 Task: Sort the products in the category "Soups" by best match.
Action: Mouse moved to (29, 138)
Screenshot: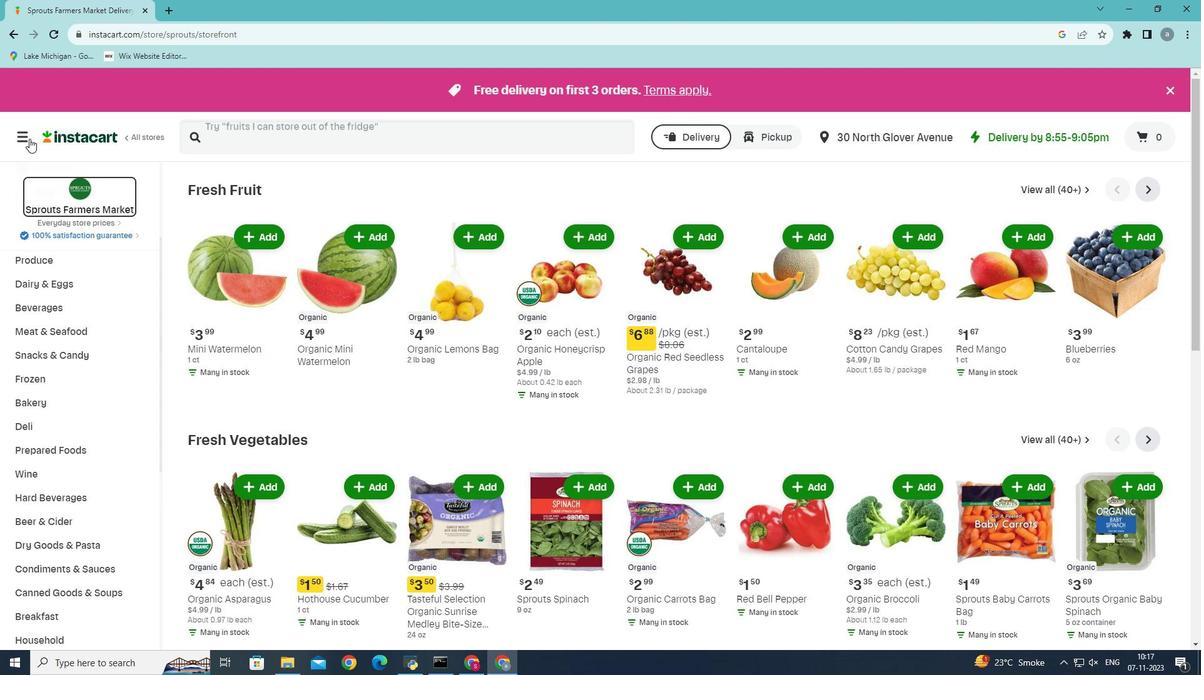 
Action: Mouse pressed left at (29, 138)
Screenshot: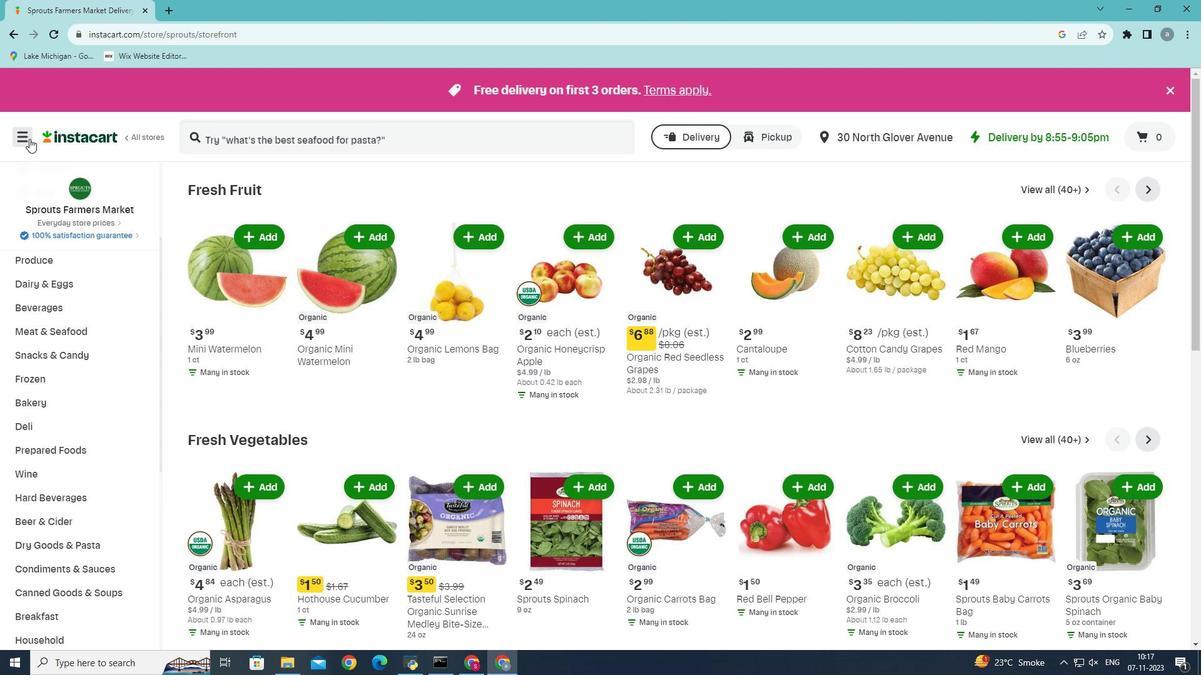 
Action: Mouse moved to (60, 351)
Screenshot: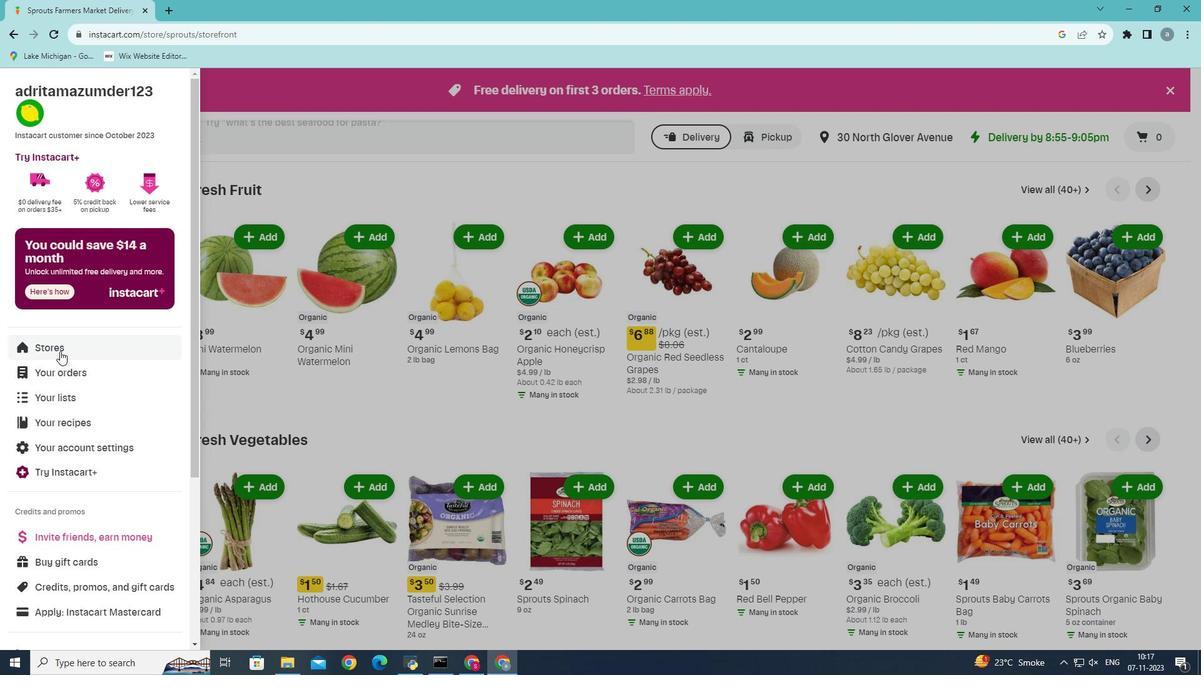 
Action: Mouse pressed left at (60, 351)
Screenshot: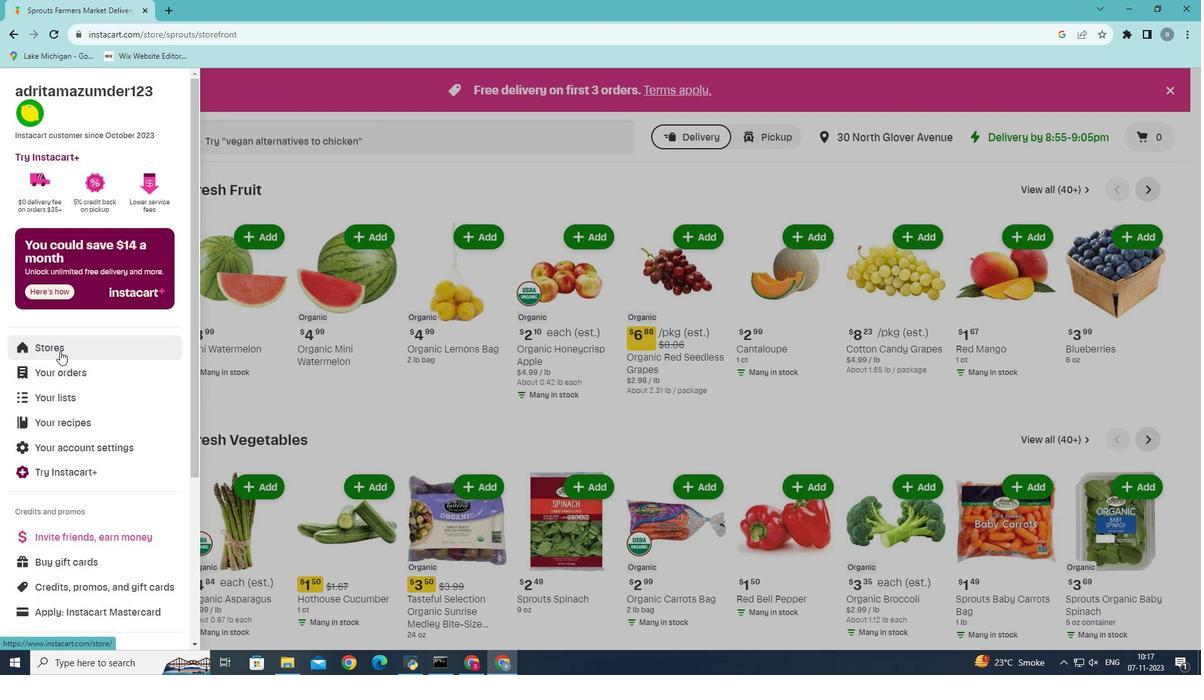 
Action: Mouse moved to (281, 145)
Screenshot: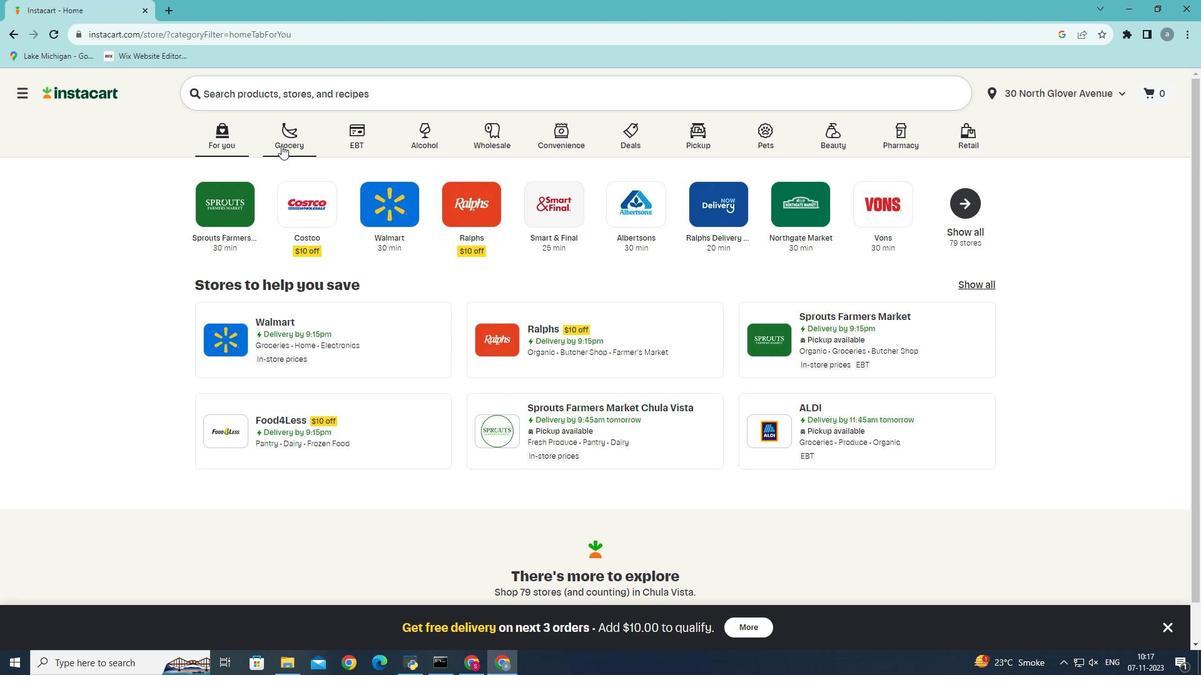 
Action: Mouse pressed left at (281, 145)
Screenshot: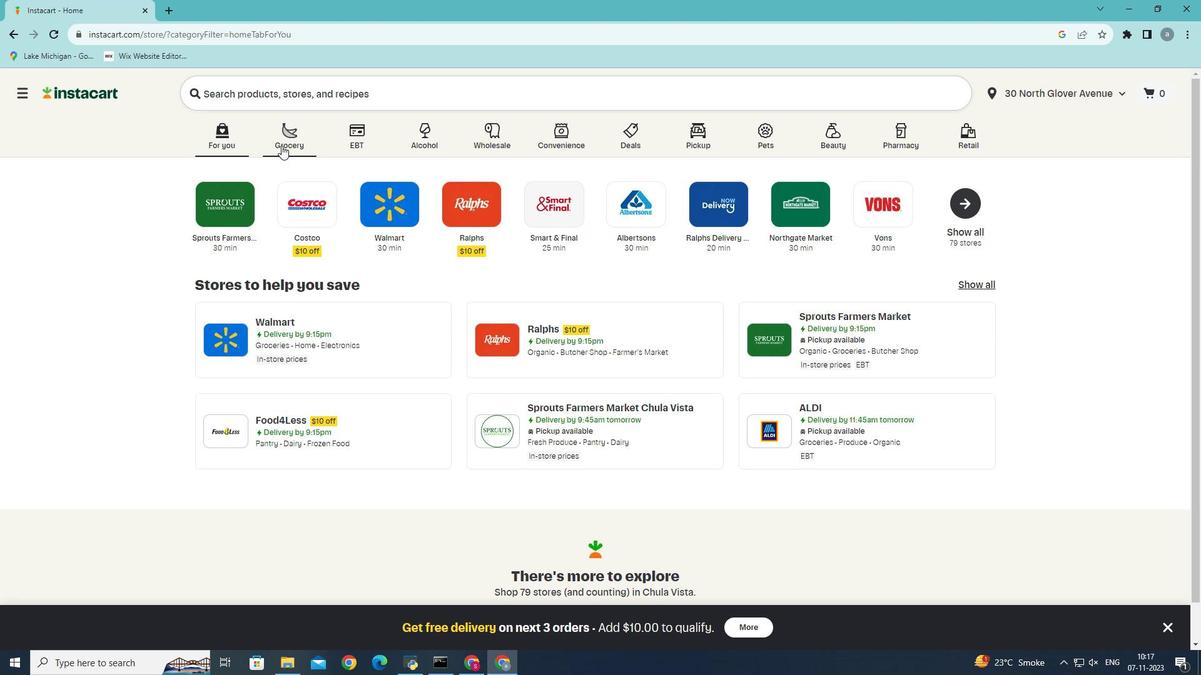 
Action: Mouse moved to (304, 367)
Screenshot: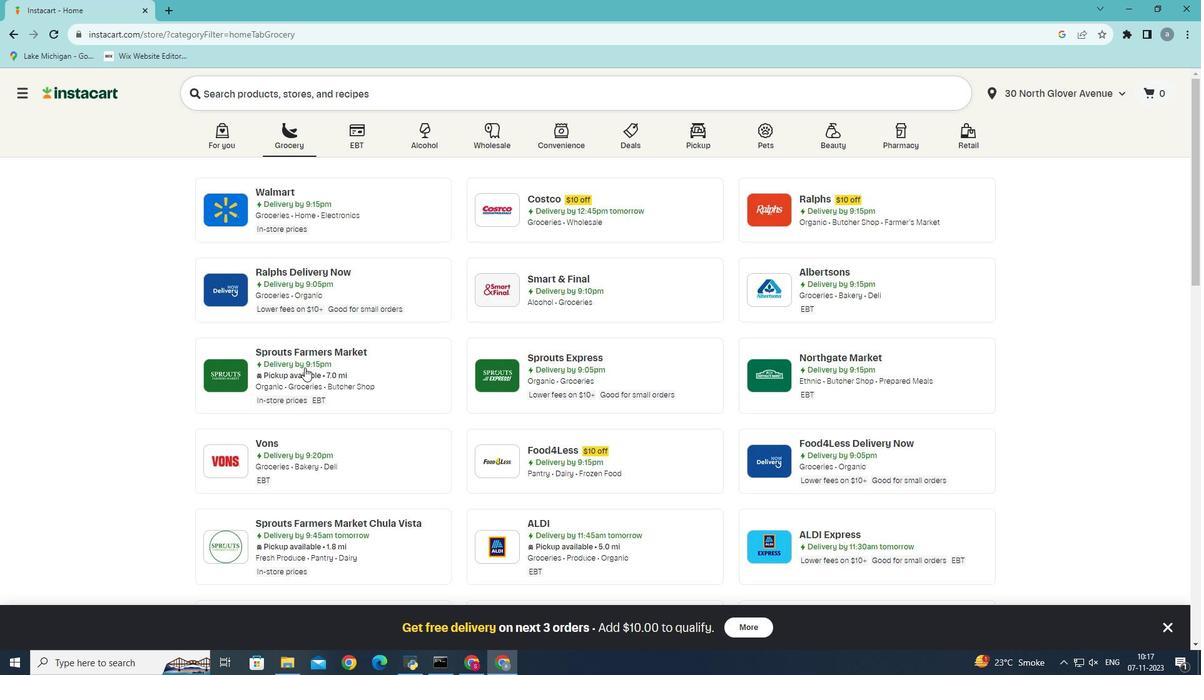 
Action: Mouse pressed left at (304, 367)
Screenshot: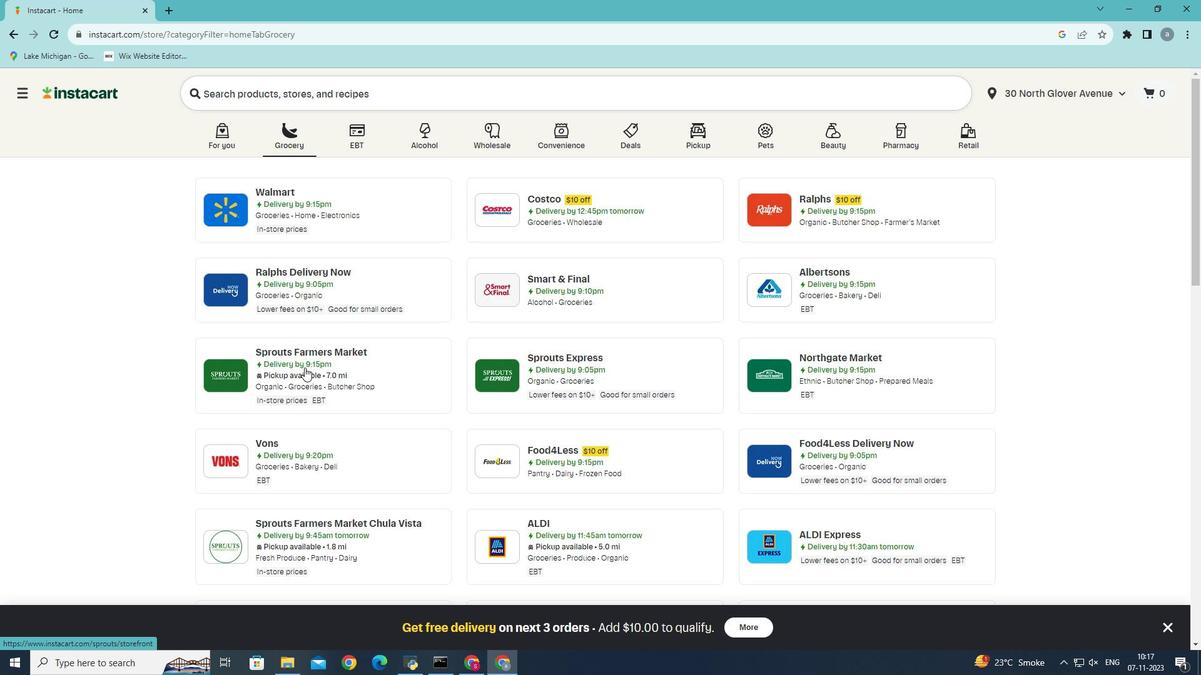 
Action: Mouse moved to (106, 552)
Screenshot: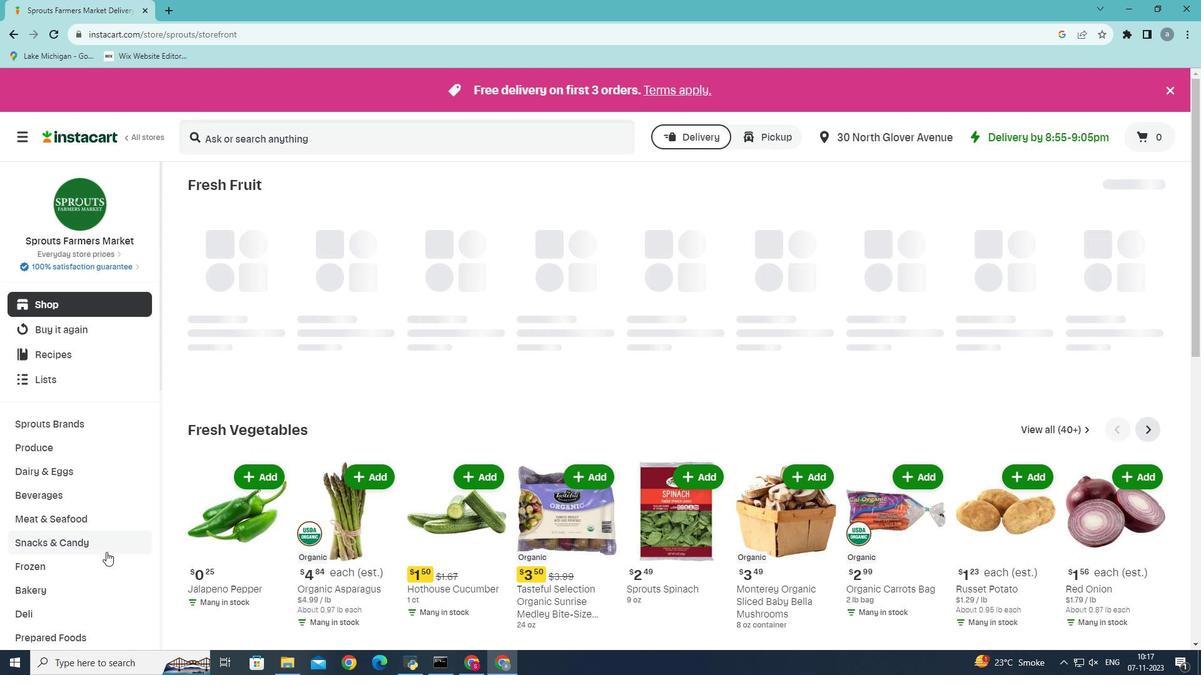 
Action: Mouse scrolled (106, 551) with delta (0, 0)
Screenshot: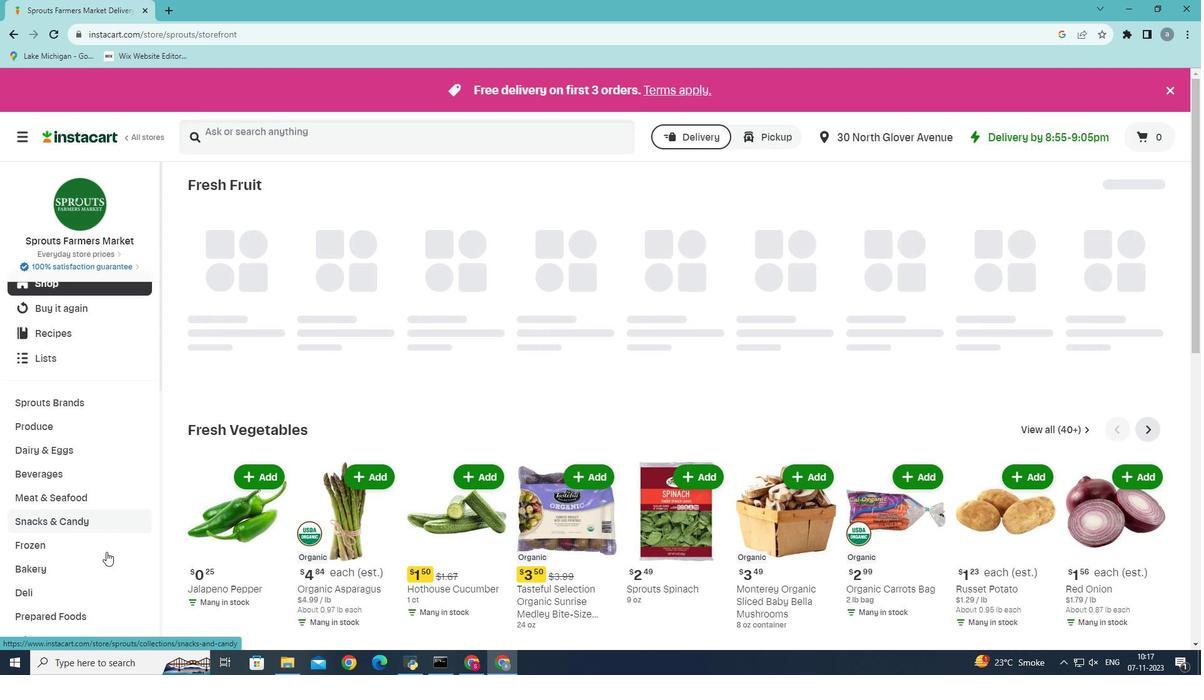 
Action: Mouse scrolled (106, 551) with delta (0, 0)
Screenshot: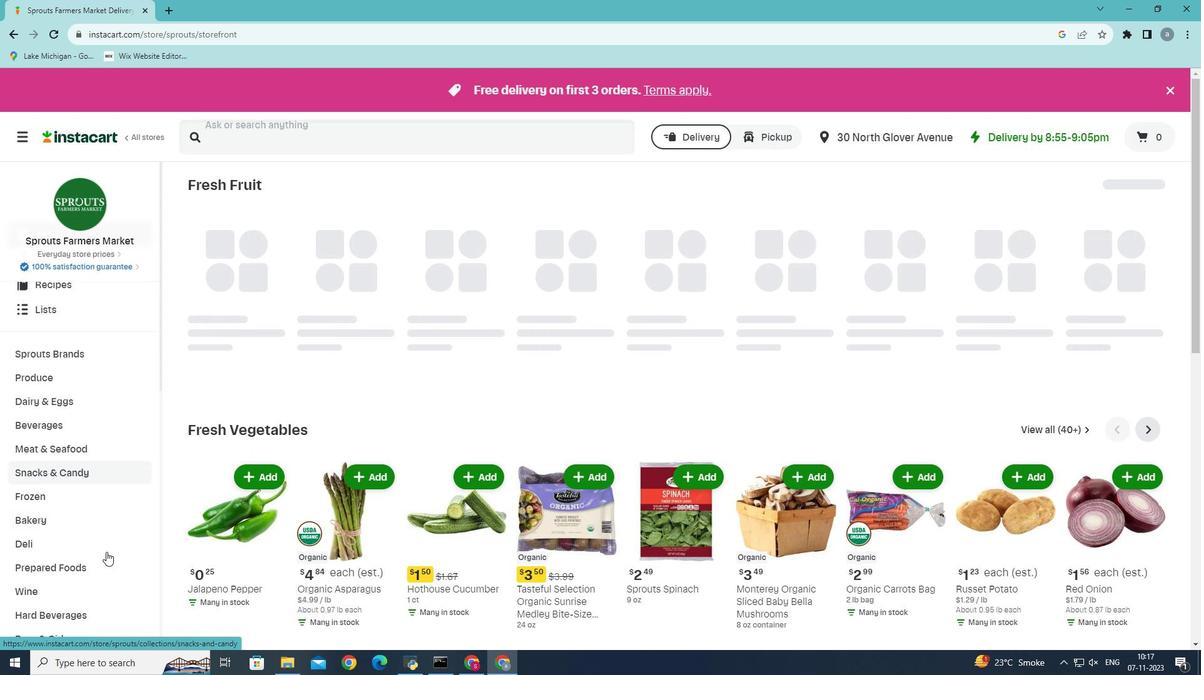 
Action: Mouse moved to (46, 513)
Screenshot: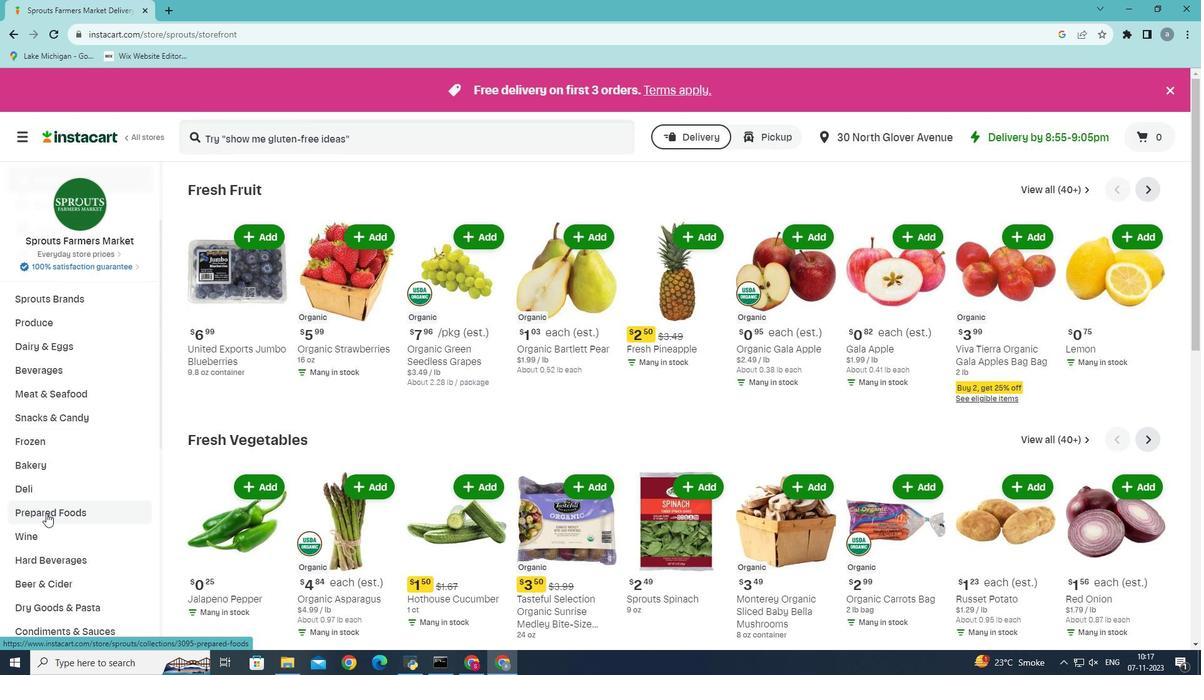 
Action: Mouse pressed left at (46, 513)
Screenshot: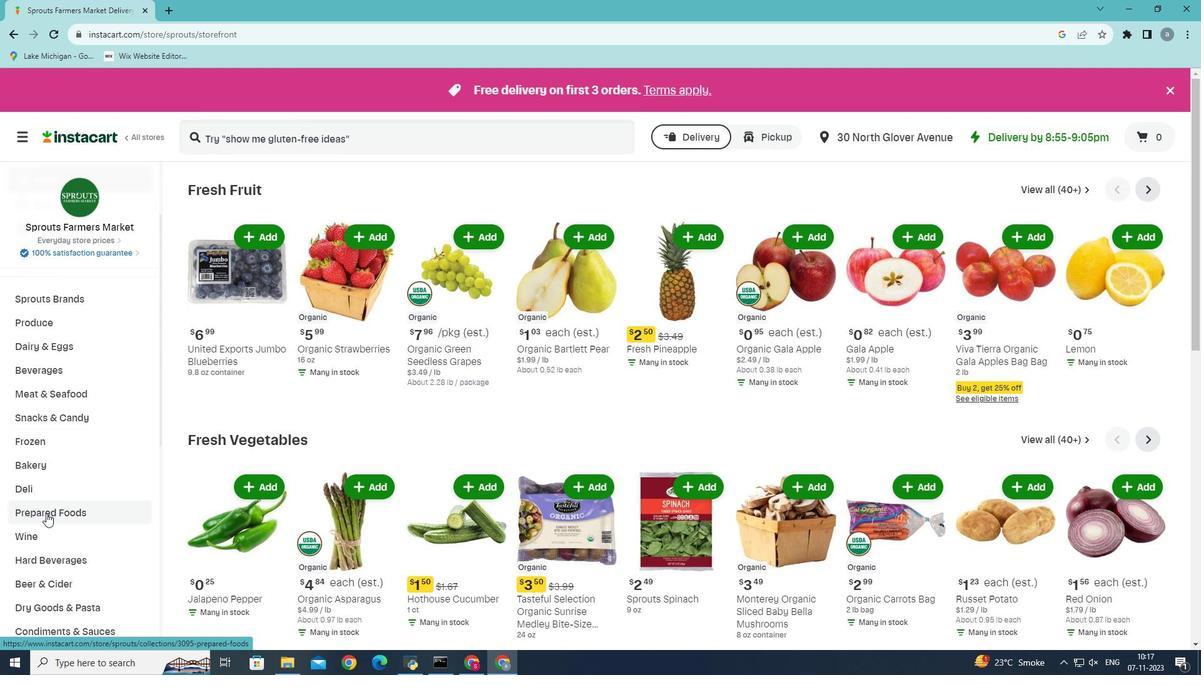 
Action: Mouse moved to (631, 222)
Screenshot: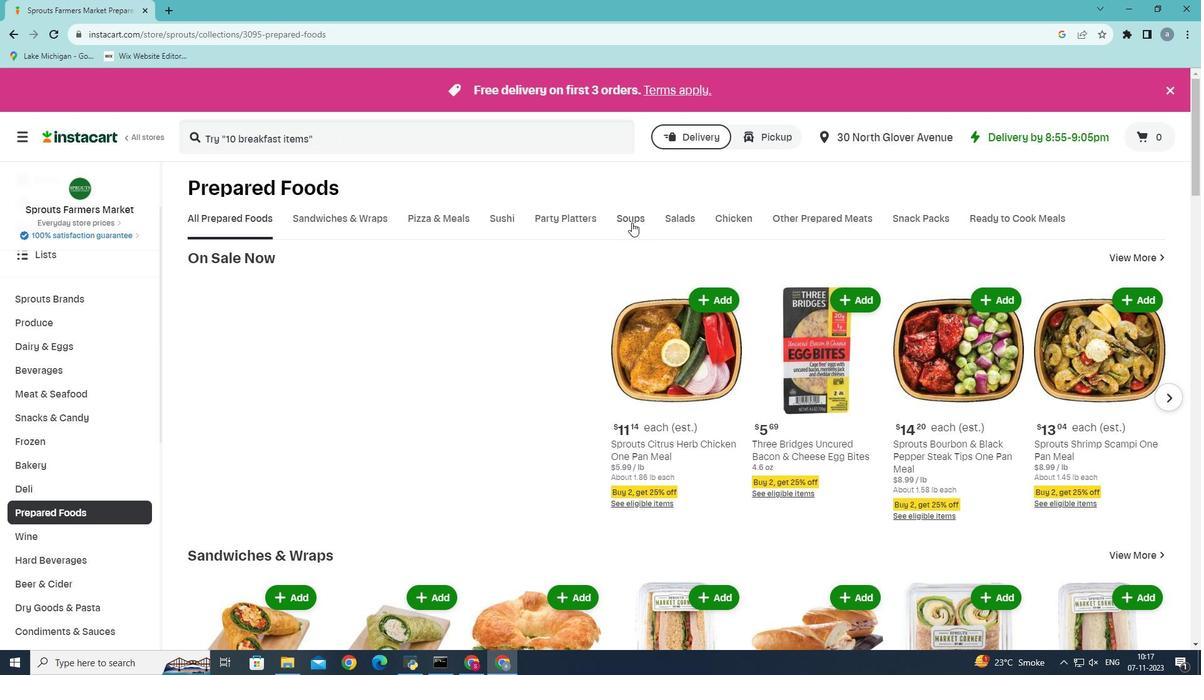 
Action: Mouse pressed left at (631, 222)
Screenshot: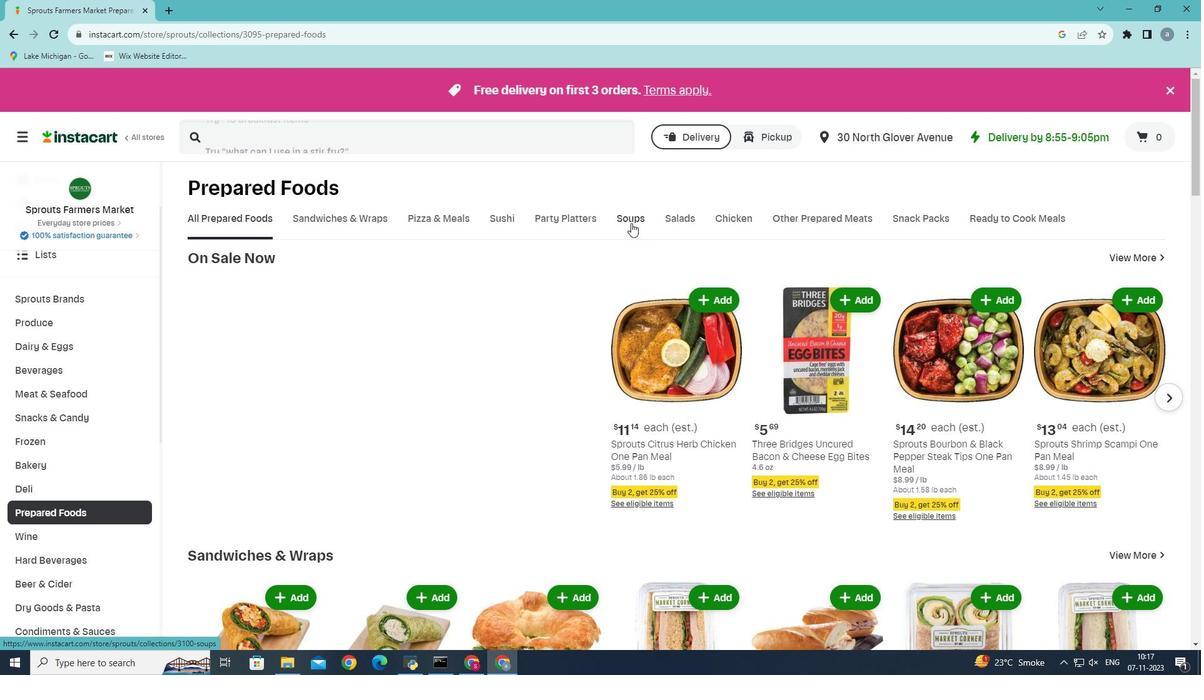 
Action: Mouse moved to (1151, 265)
Screenshot: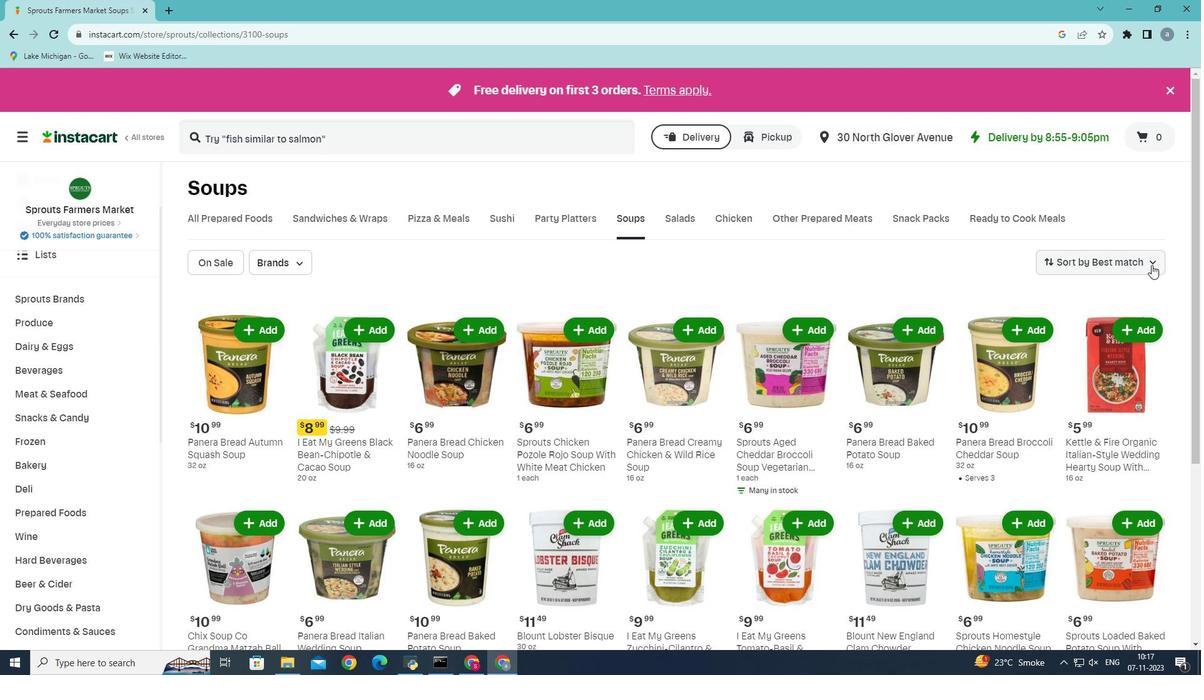 
Action: Mouse pressed left at (1151, 265)
Screenshot: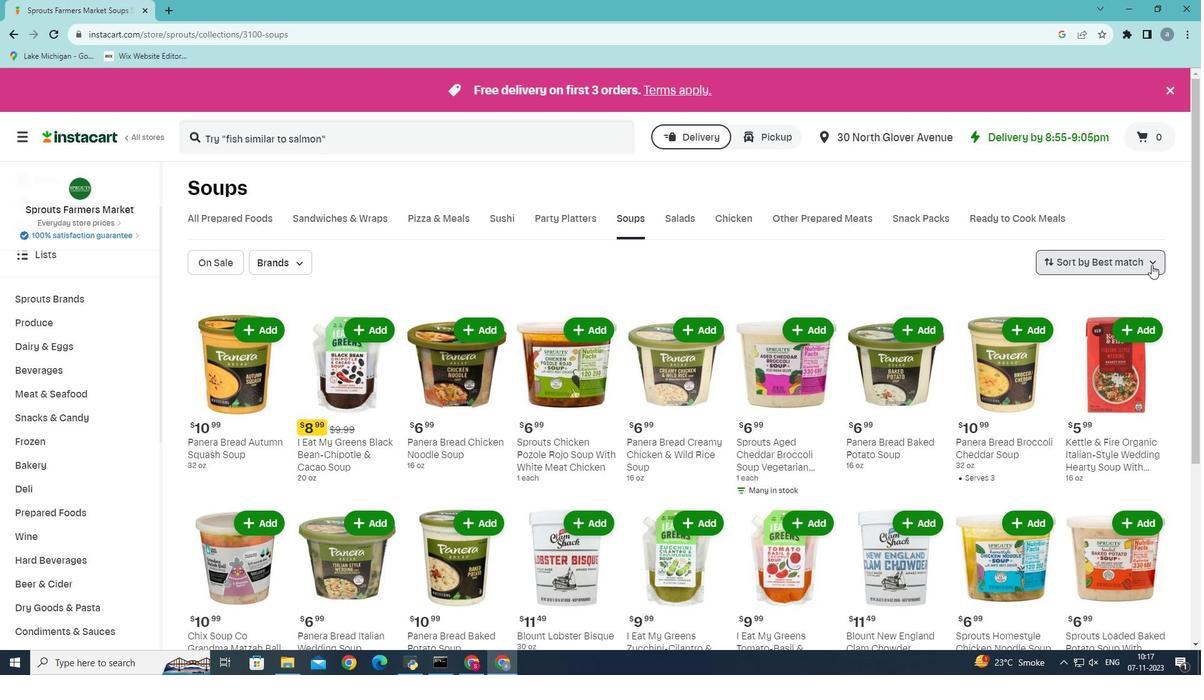 
Action: Mouse moved to (1103, 292)
Screenshot: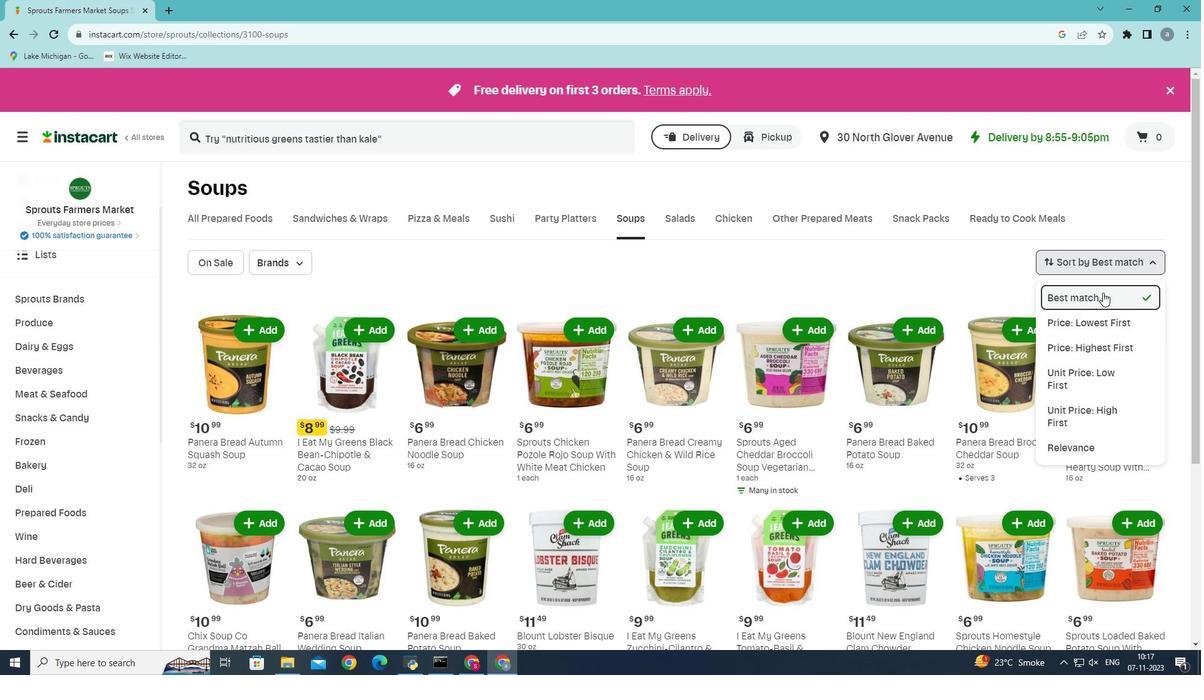 
Action: Mouse pressed left at (1103, 292)
Screenshot: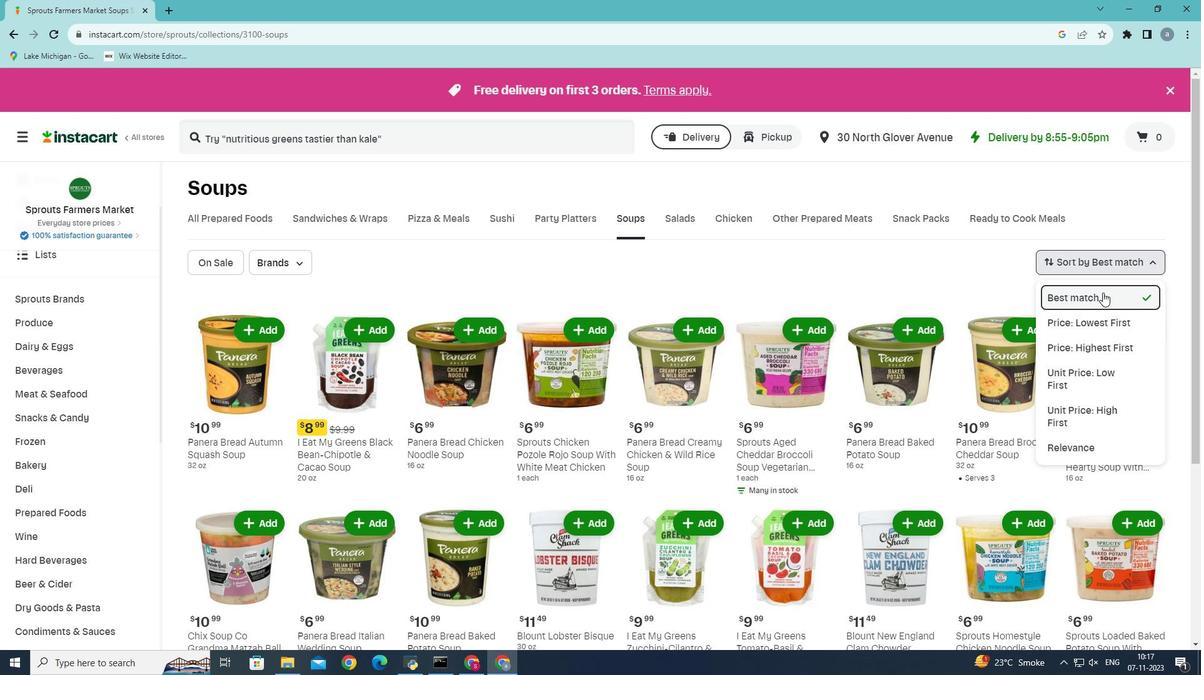 
Action: Mouse moved to (1102, 293)
Screenshot: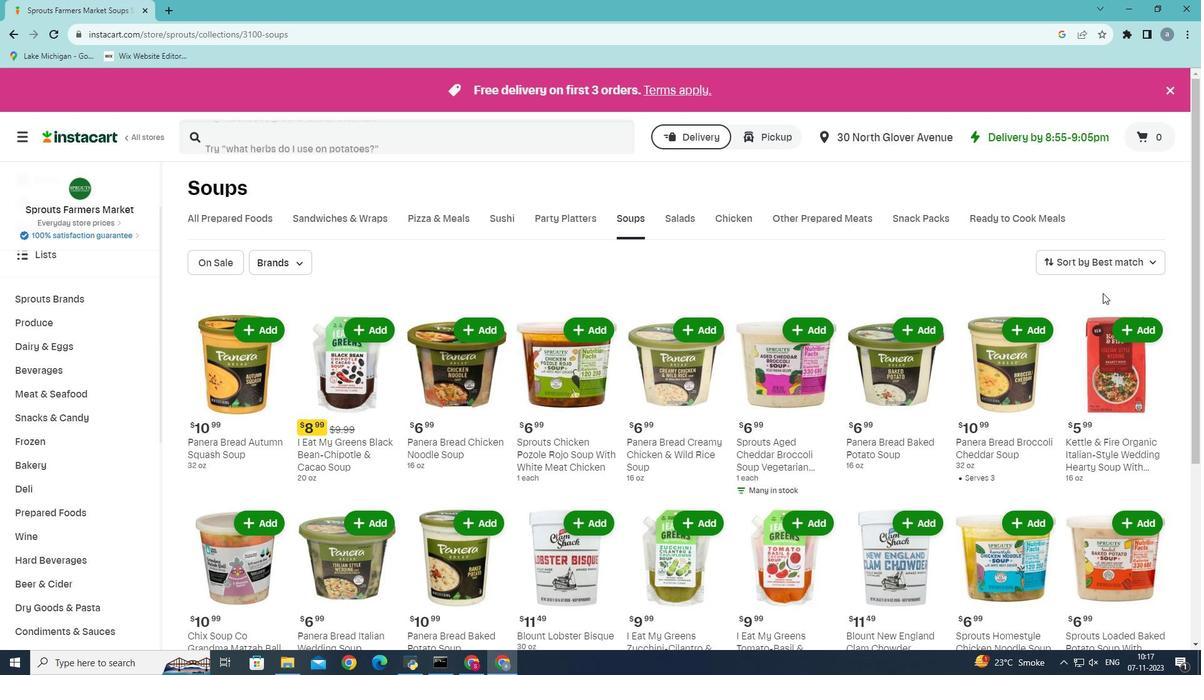 
